 Task: Add a new contact with the name 'John Smith', email 'taskers@outlook.com', and address 'Peoria, Illinois' in Outlook.
Action: Mouse moved to (13, 74)
Screenshot: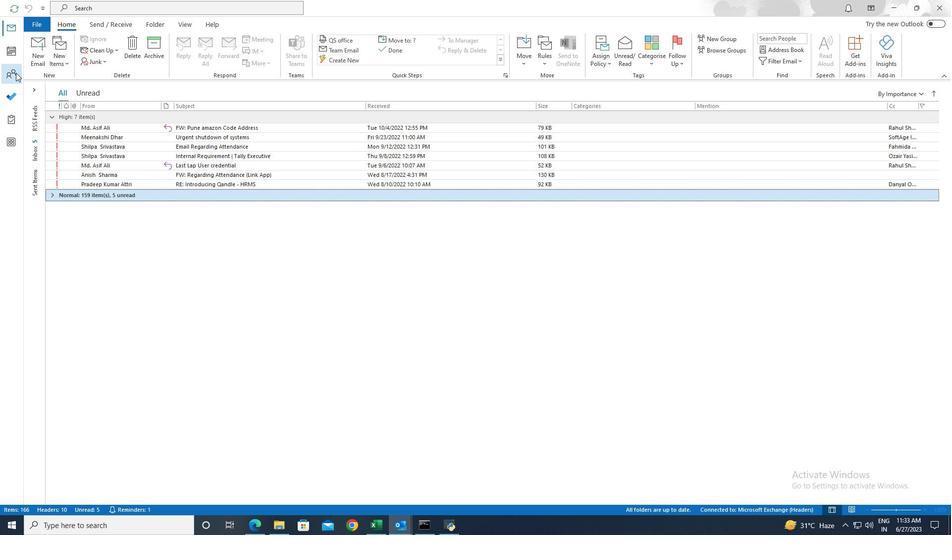 
Action: Mouse pressed left at (13, 74)
Screenshot: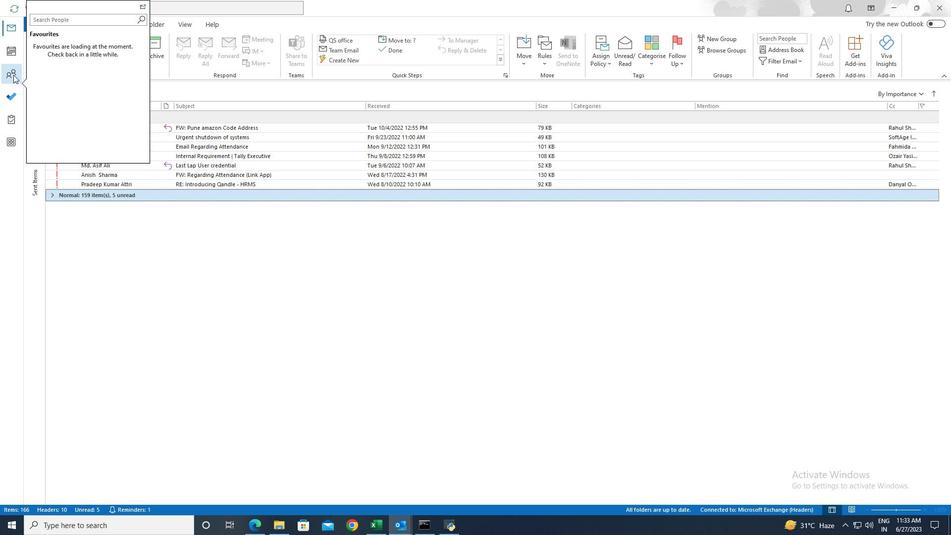 
Action: Mouse moved to (30, 53)
Screenshot: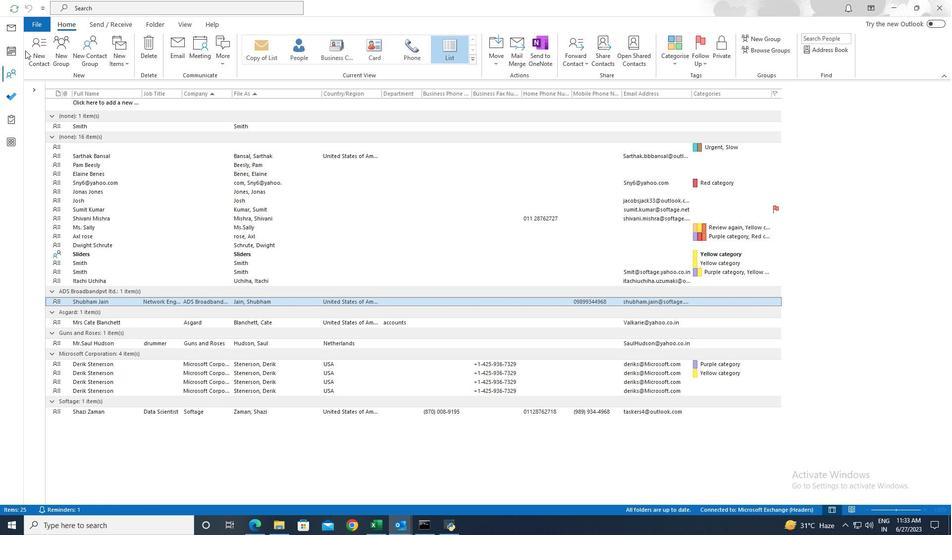 
Action: Mouse pressed left at (30, 53)
Screenshot: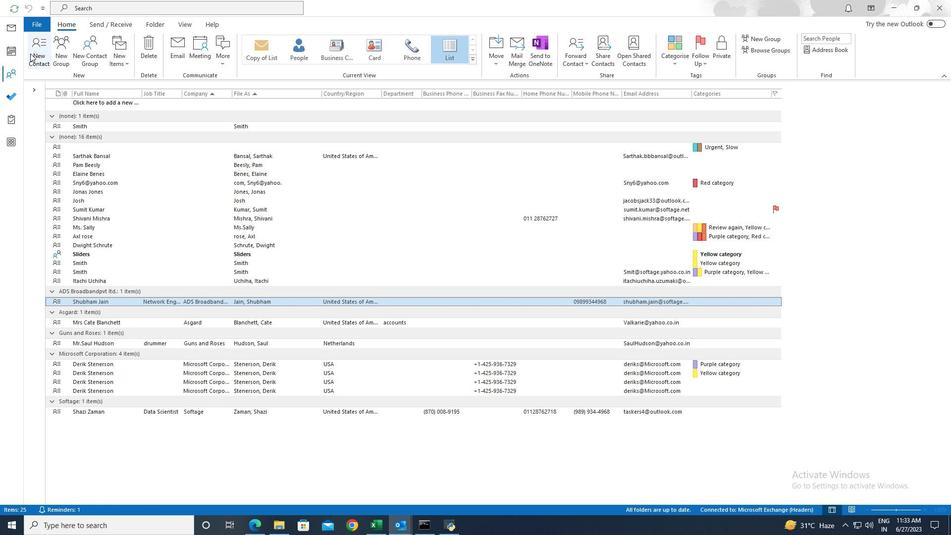
Action: Mouse moved to (106, 88)
Screenshot: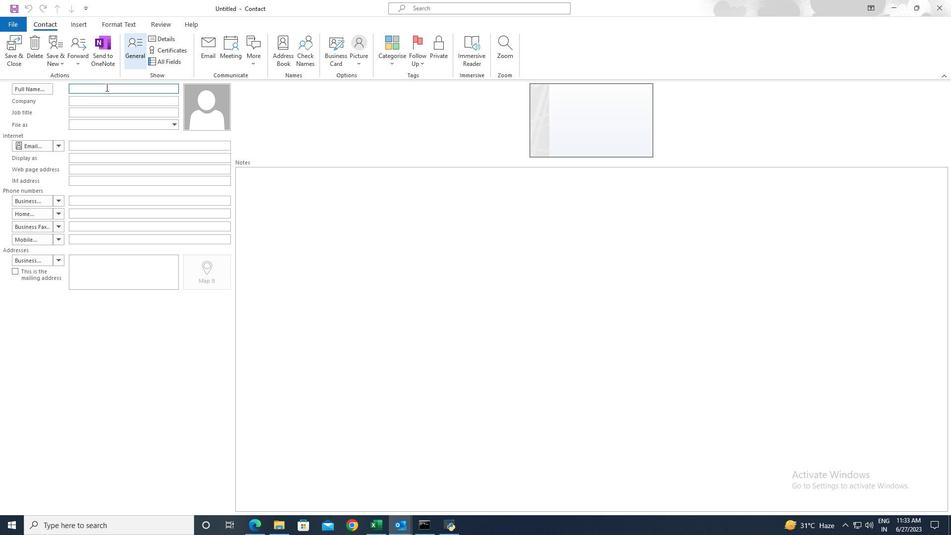 
Action: Mouse pressed left at (106, 88)
Screenshot: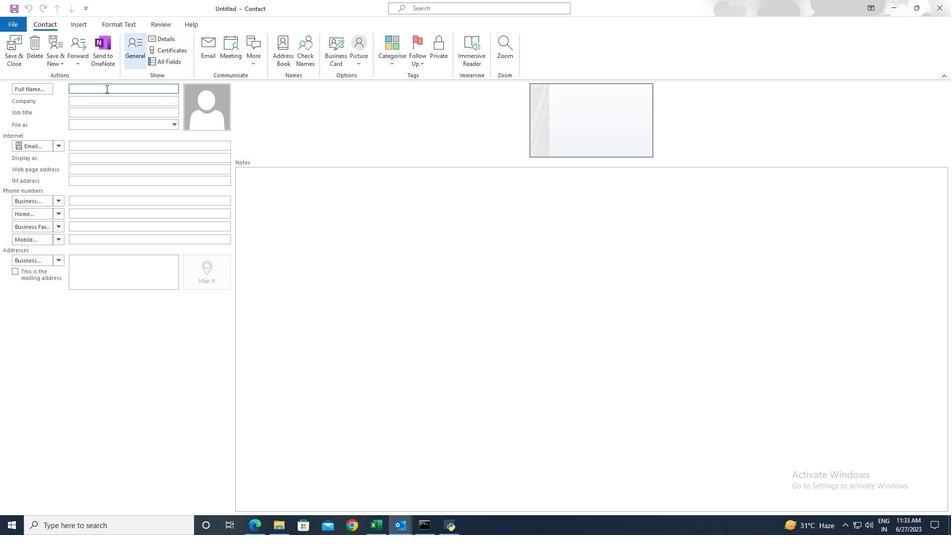 
Action: Key pressed <Key.shift>John<Key.space><Key.shift>Smith
Screenshot: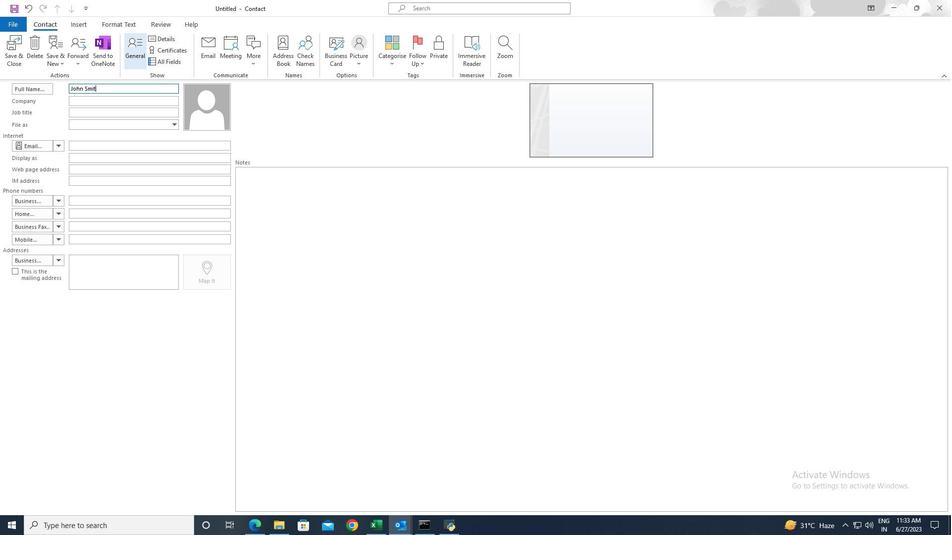 
Action: Mouse moved to (132, 267)
Screenshot: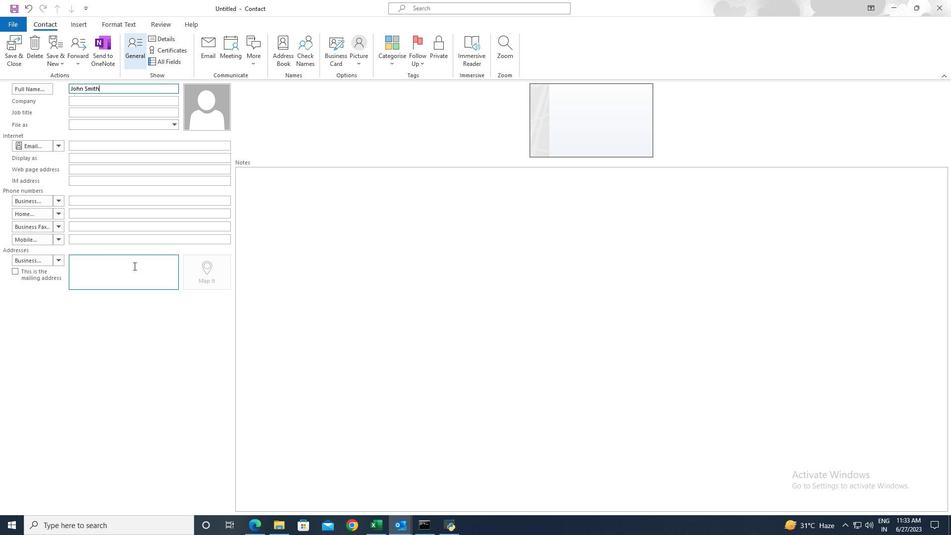 
Action: Mouse pressed left at (132, 267)
Screenshot: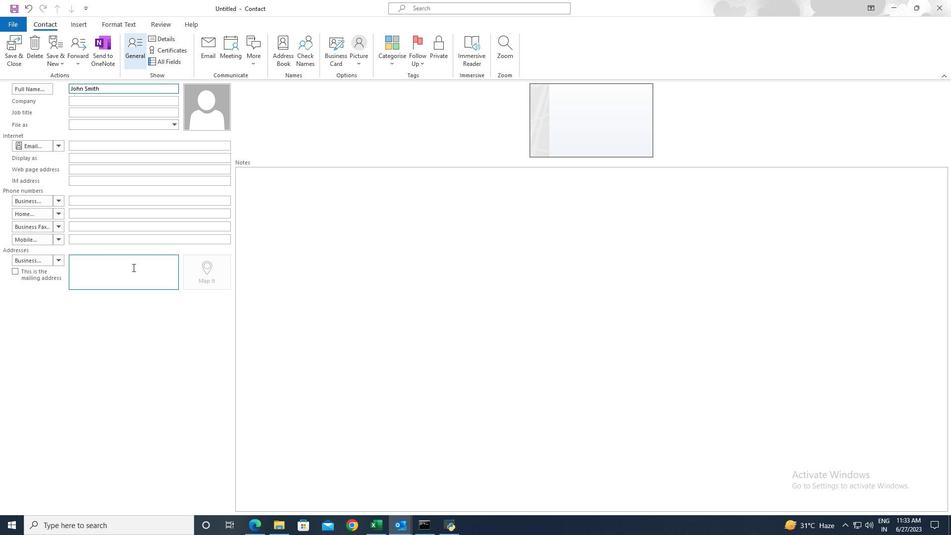 
Action: Key pressed <Key.shift>Peoria,<Key.space><Key.shift><Key.shift><Key.shift><Key.shift><Key.shift><Key.shift><Key.shift><Key.shift><Key.shift><Key.shift><Key.shift><Key.shift><Key.shift><Key.shift><Key.shift><Key.shift><Key.shift><Key.shift><Key.shift><Key.shift><Key.shift>lllinois
Screenshot: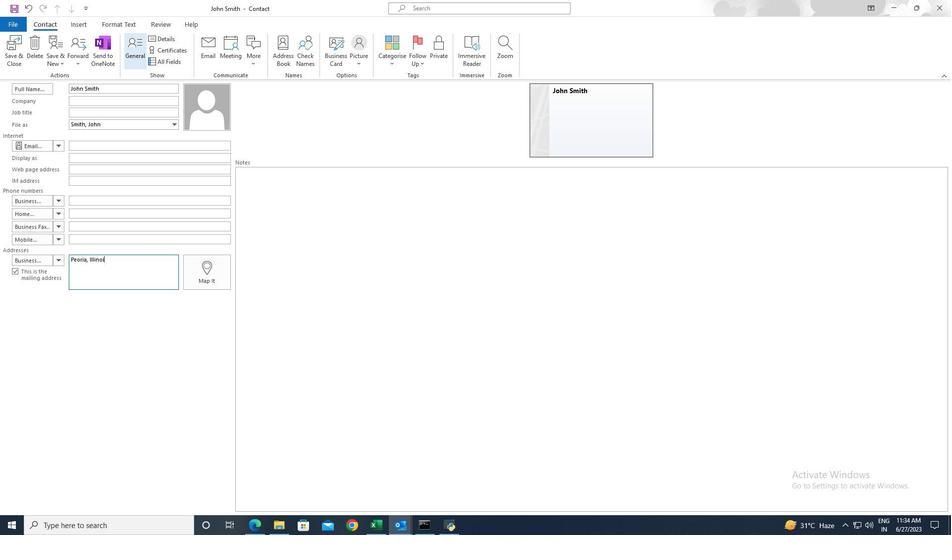 
Action: Mouse moved to (106, 146)
Screenshot: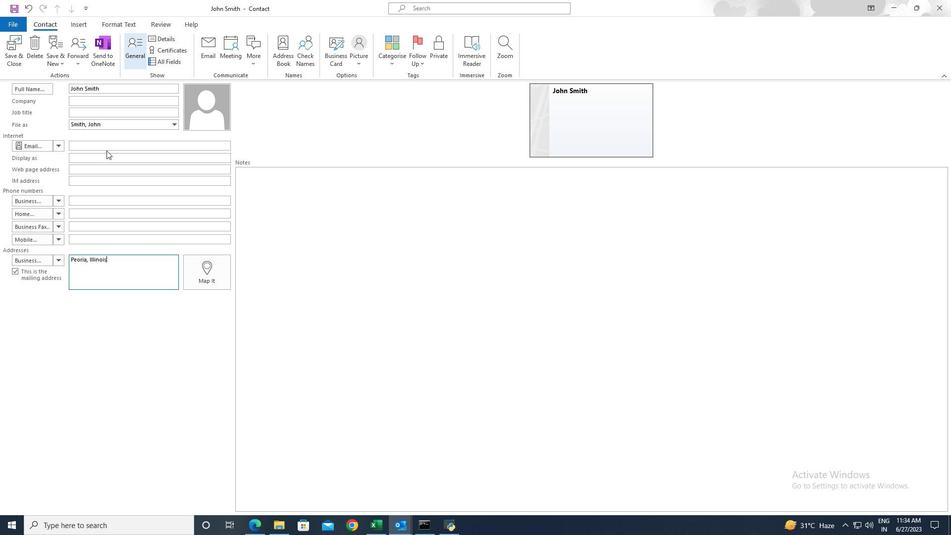 
Action: Mouse pressed left at (106, 146)
Screenshot: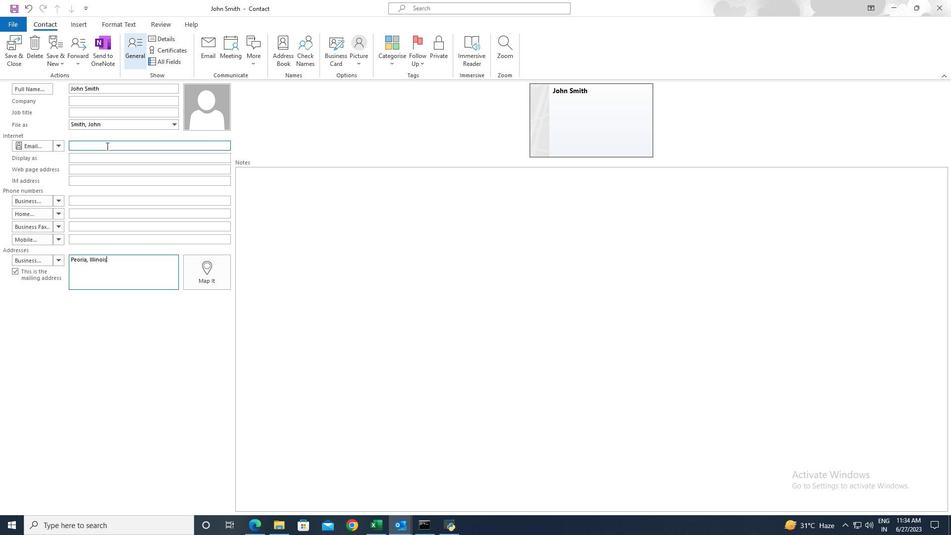 
Action: Key pressed taskers<Key.shift>@outlook.com
Screenshot: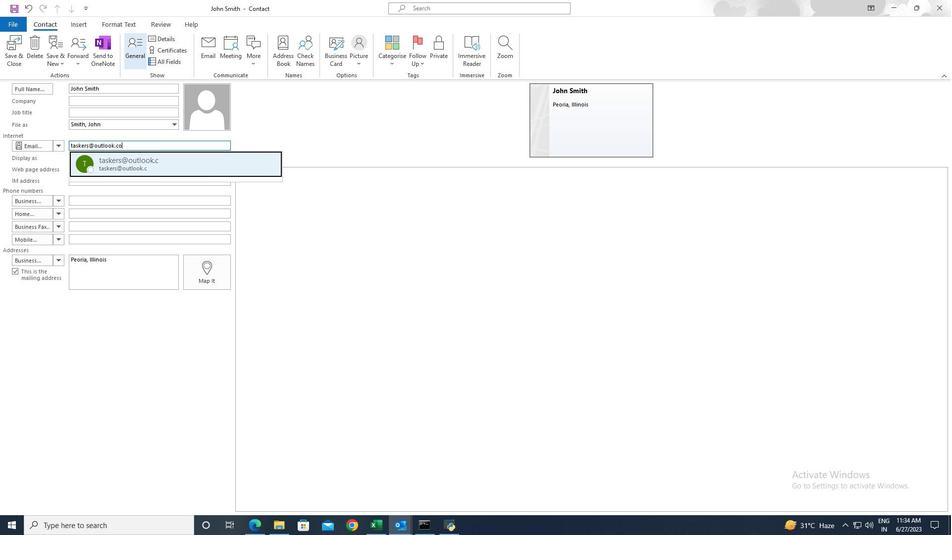 
Action: Mouse moved to (290, 198)
Screenshot: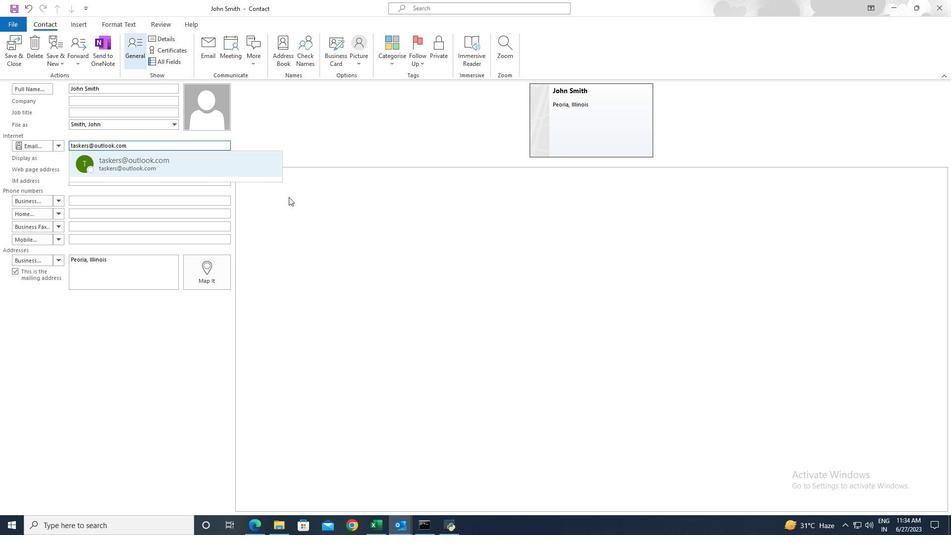 
Action: Mouse pressed left at (290, 198)
Screenshot: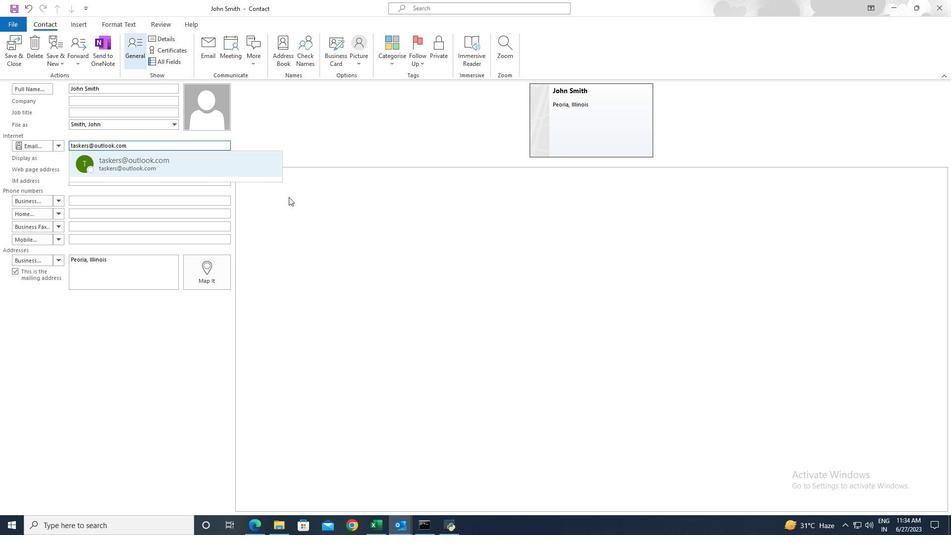 
Action: Mouse moved to (20, 53)
Screenshot: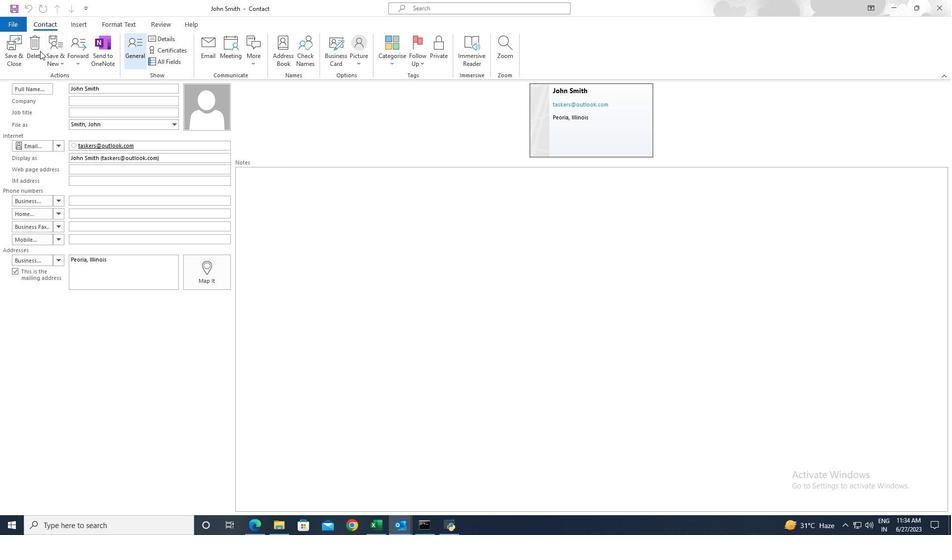 
Action: Mouse pressed left at (20, 53)
Screenshot: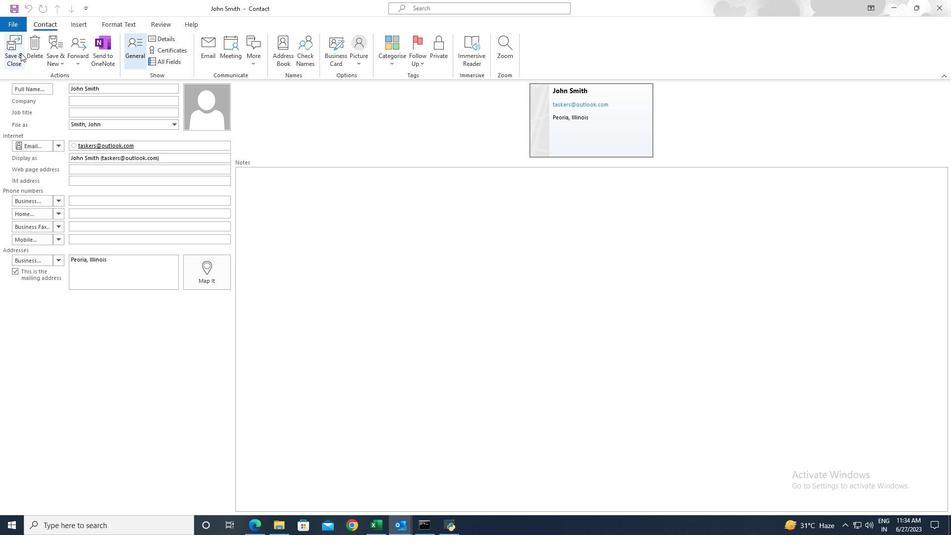 
